Task: Add a signature Cooper Powell containing 'Thank you for your support, Cooper Powell' to email address softage.1@softage.net and add a folder Performance reviews
Action: Key pressed n
Screenshot: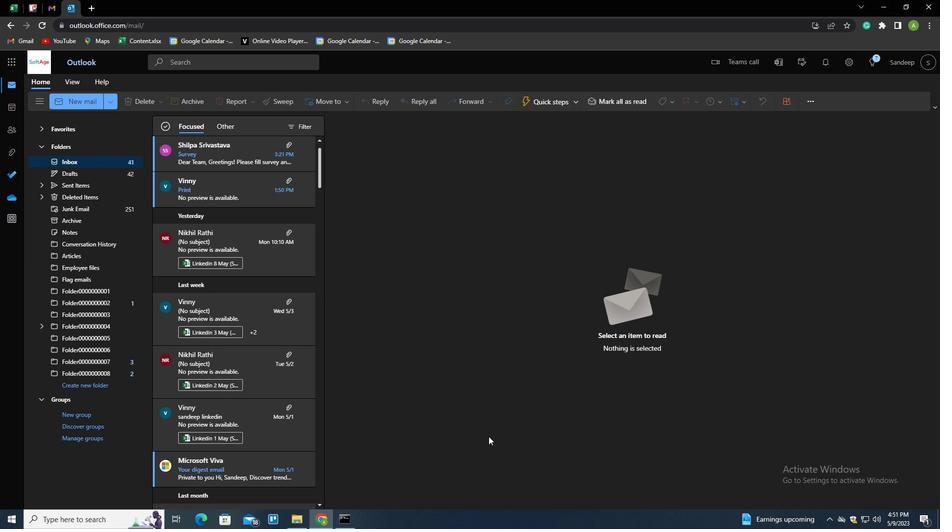 
Action: Mouse moved to (656, 103)
Screenshot: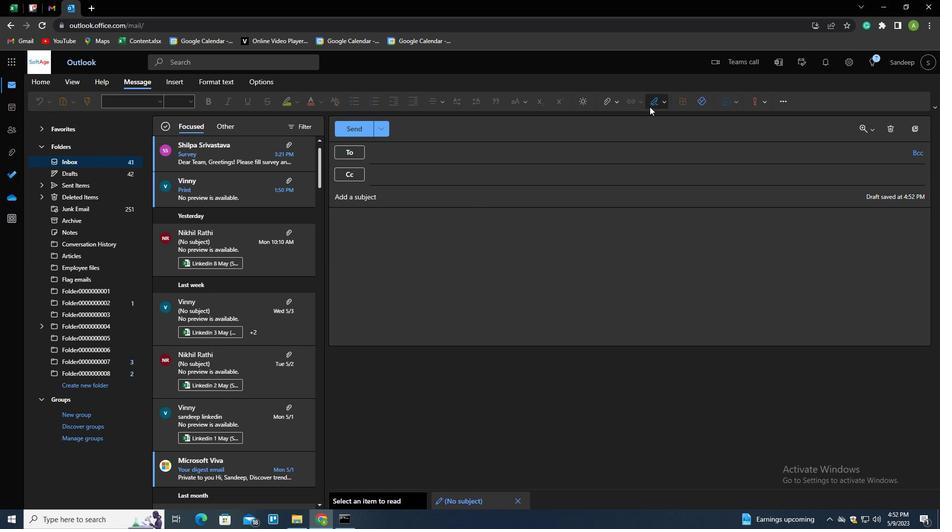 
Action: Mouse pressed left at (656, 103)
Screenshot: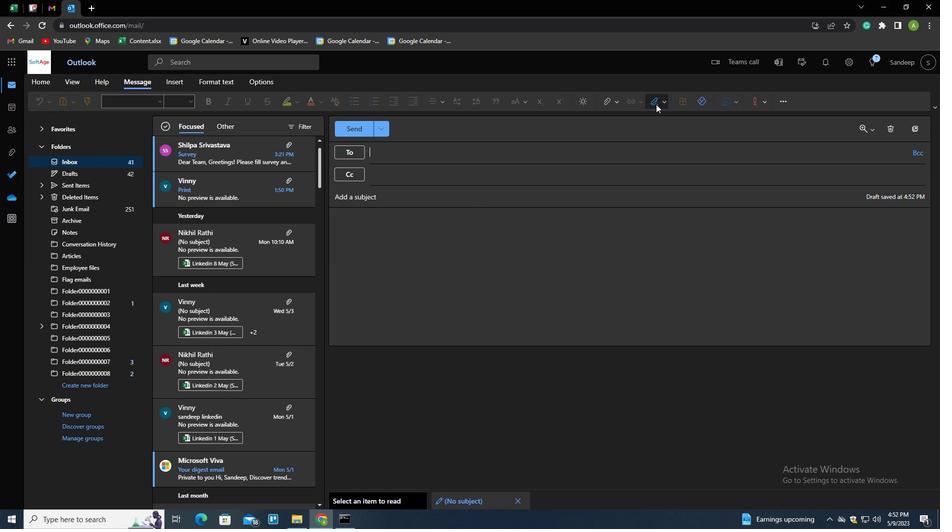 
Action: Mouse moved to (656, 117)
Screenshot: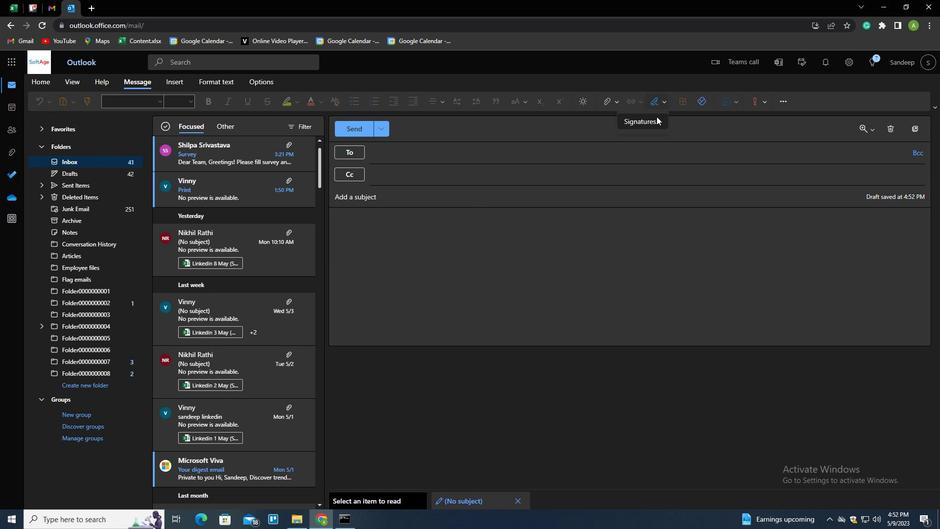 
Action: Mouse pressed left at (656, 117)
Screenshot: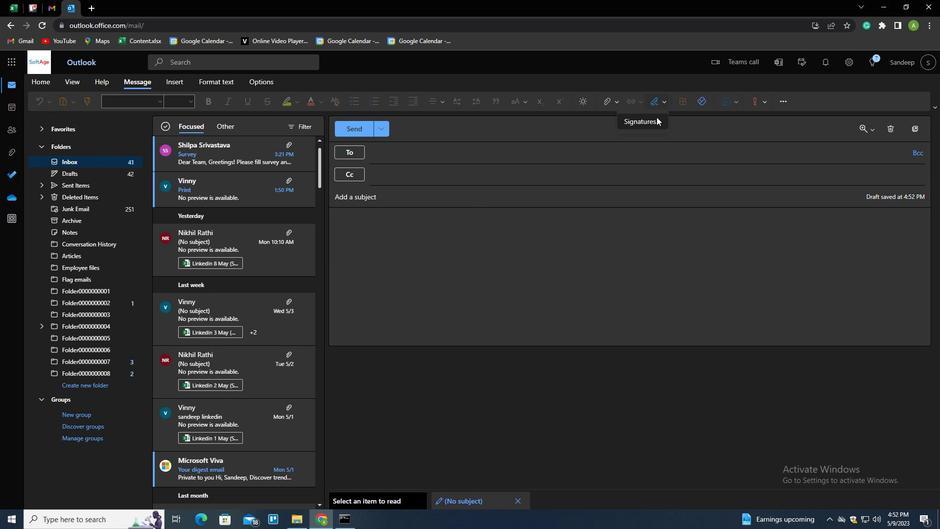
Action: Mouse moved to (582, 182)
Screenshot: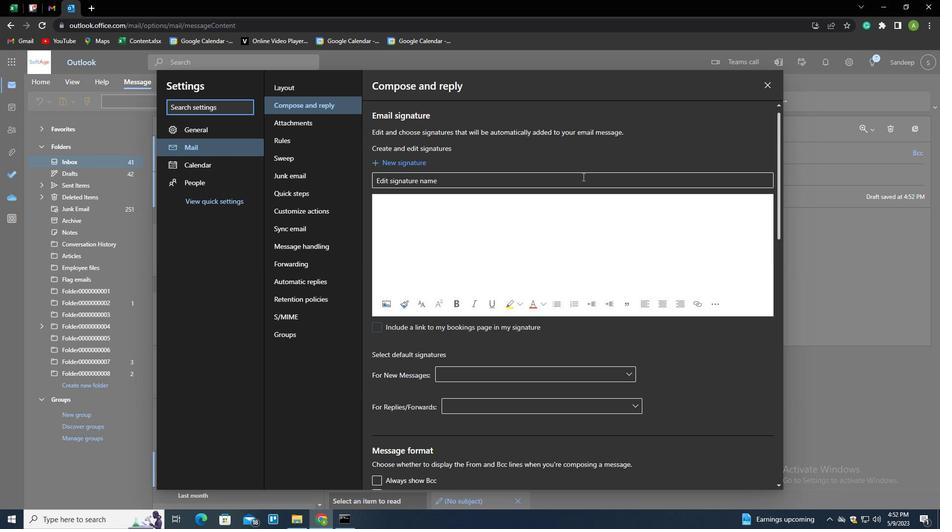 
Action: Mouse pressed left at (582, 182)
Screenshot: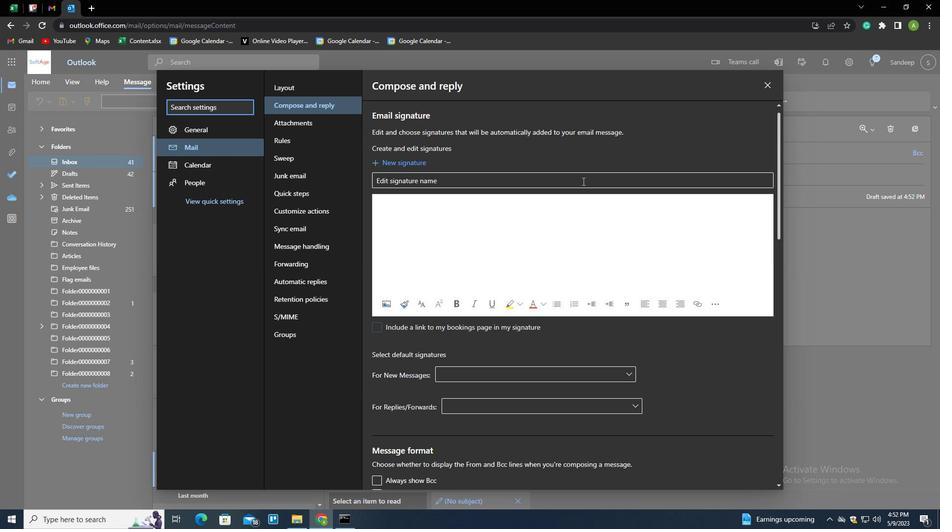 
Action: Key pressed <Key.shift>COOPER<Key.space><Key.shift><Key.shift><Key.shift><Key.shift><Key.shift><Key.shift><Key.shift><Key.shift>POWELL<Key.tab><Key.shift_r><Key.enter><Key.shift_r><Key.enter><Key.shift>THANK<Key.space>YOU<Key.space>FOR<Key.space>SUPPORT<Key.shift_r><Key.enter><Key.shift>COOPER<Key.space><Key.shift>POWELL
Screenshot: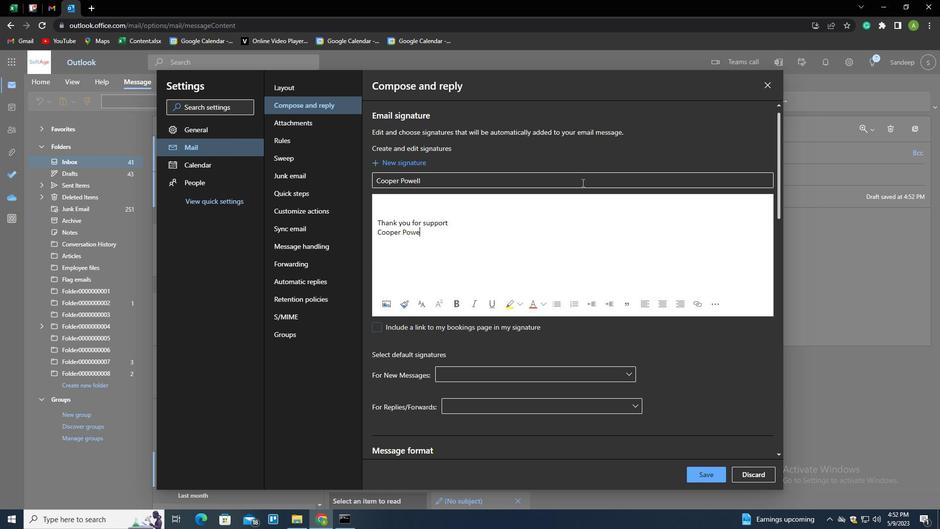 
Action: Mouse moved to (702, 473)
Screenshot: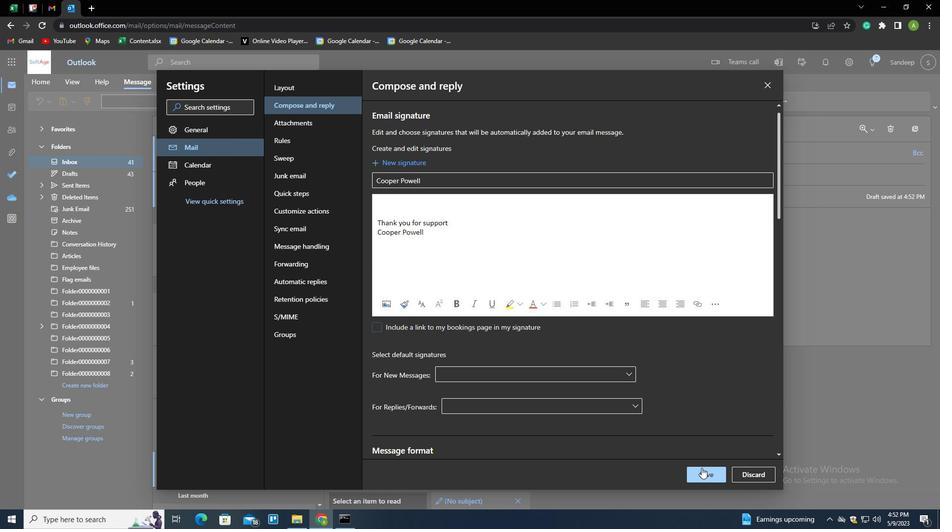 
Action: Mouse pressed left at (702, 473)
Screenshot: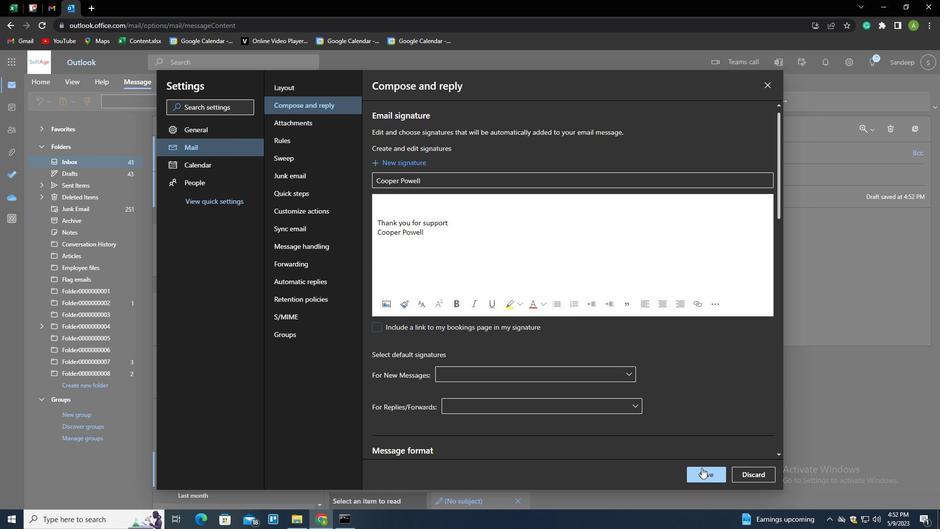 
Action: Mouse moved to (822, 338)
Screenshot: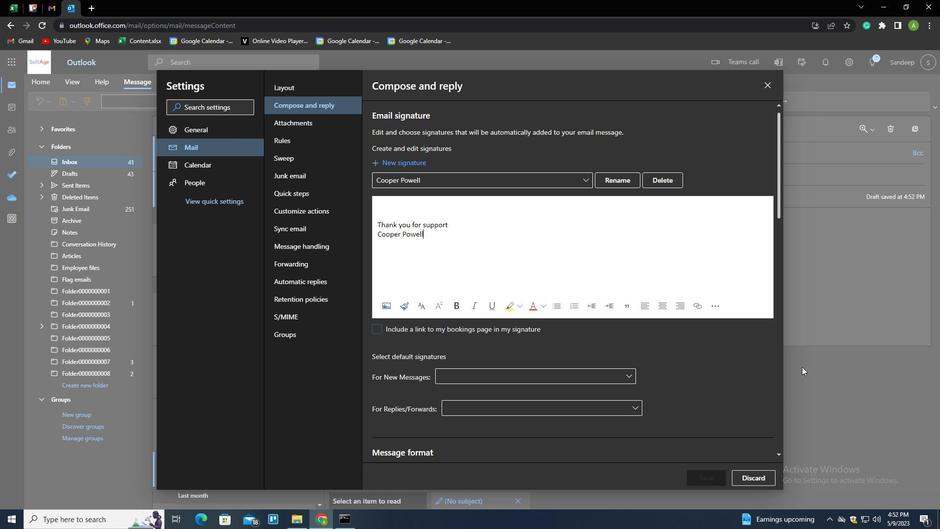 
Action: Mouse pressed left at (822, 338)
Screenshot: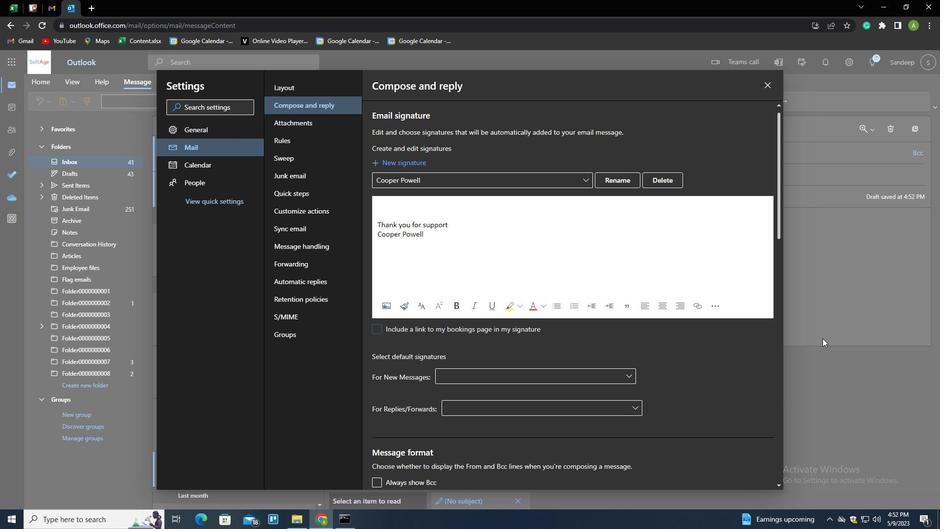 
Action: Mouse moved to (660, 104)
Screenshot: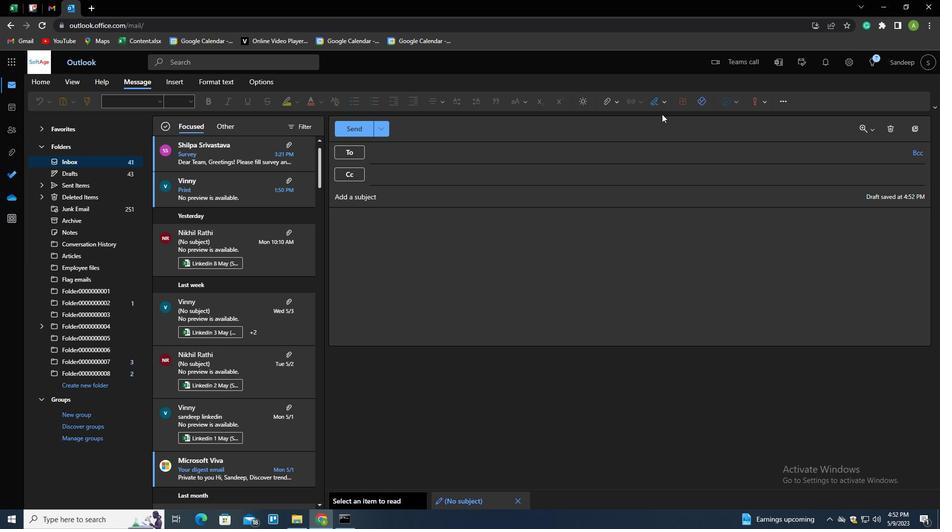 
Action: Mouse pressed left at (660, 104)
Screenshot: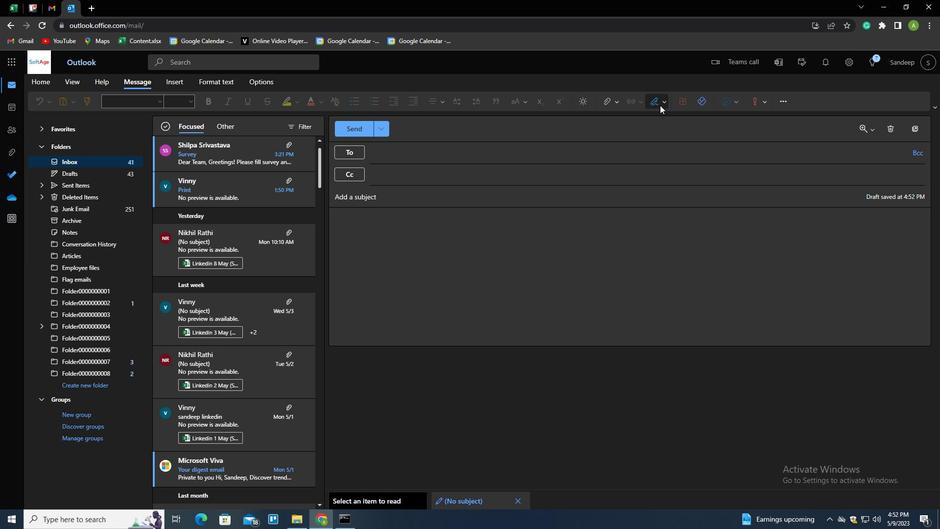 
Action: Mouse moved to (646, 120)
Screenshot: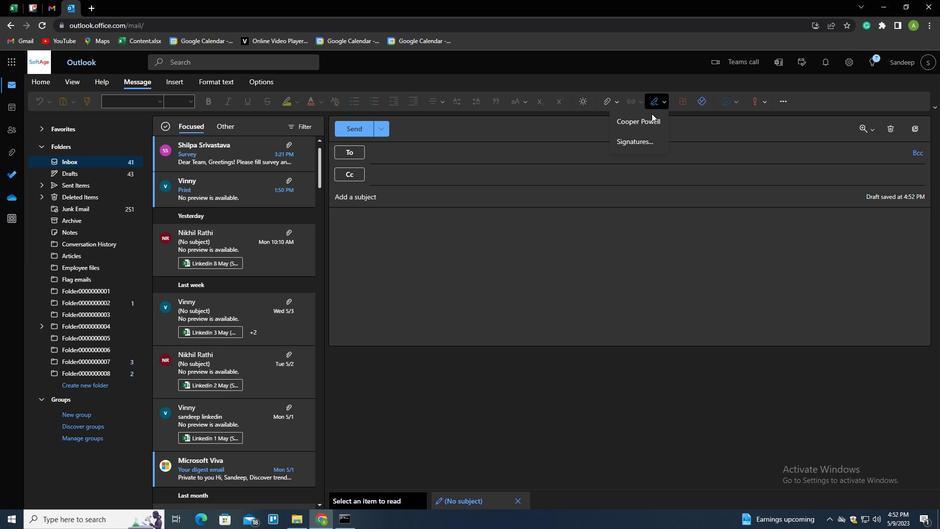 
Action: Mouse pressed left at (646, 120)
Screenshot: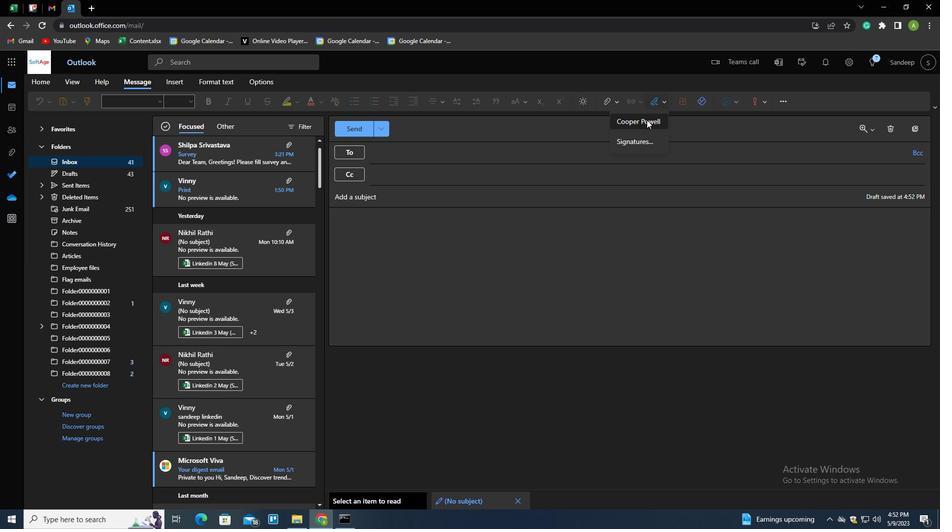 
Action: Mouse moved to (409, 151)
Screenshot: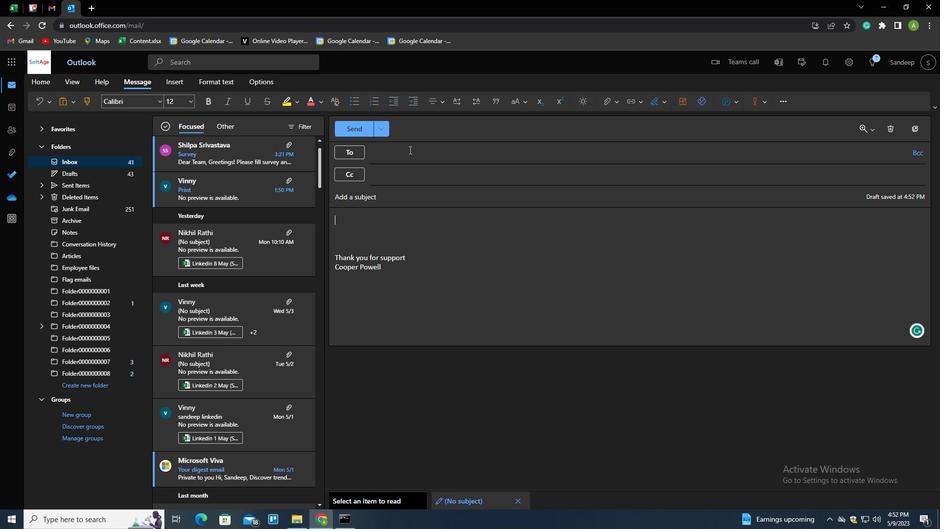 
Action: Mouse pressed left at (409, 151)
Screenshot: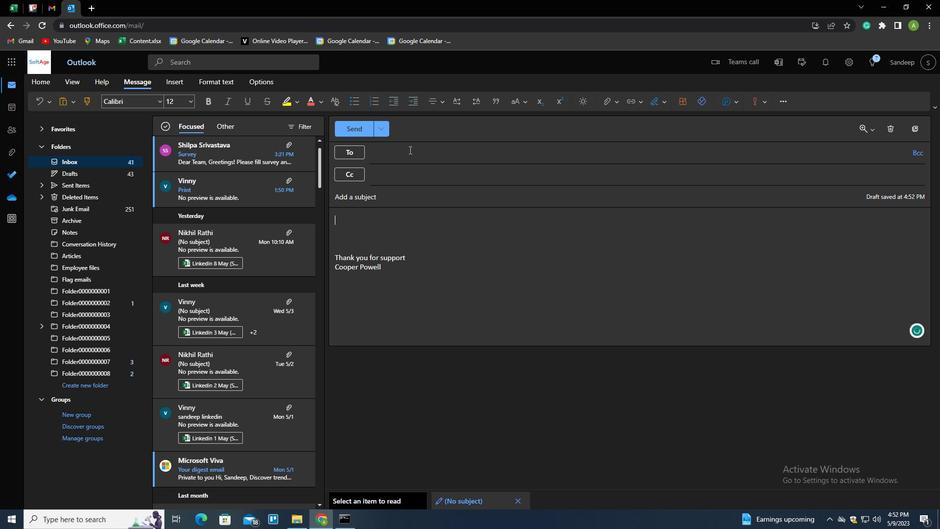 
Action: Key pressed SOFTAGE.1<Key.shift>@SOFTAGE.NET
Screenshot: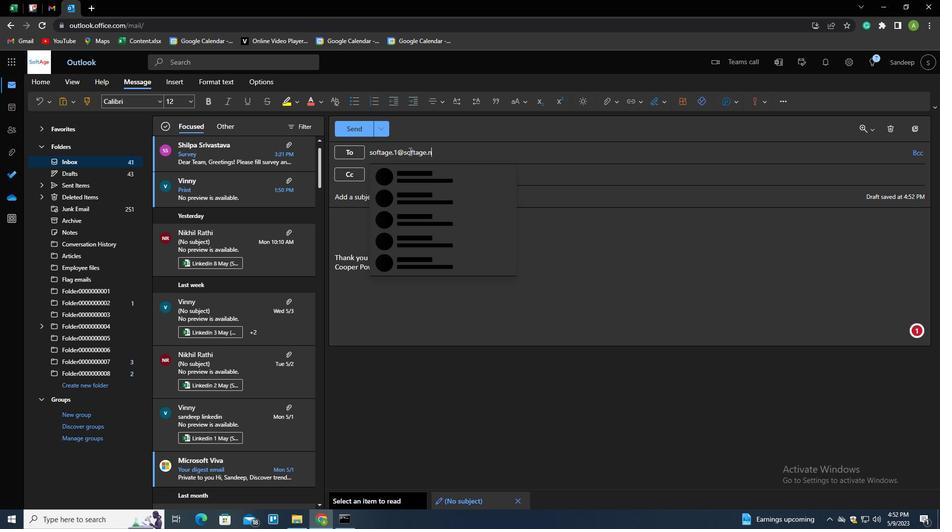 
Action: Mouse moved to (412, 181)
Screenshot: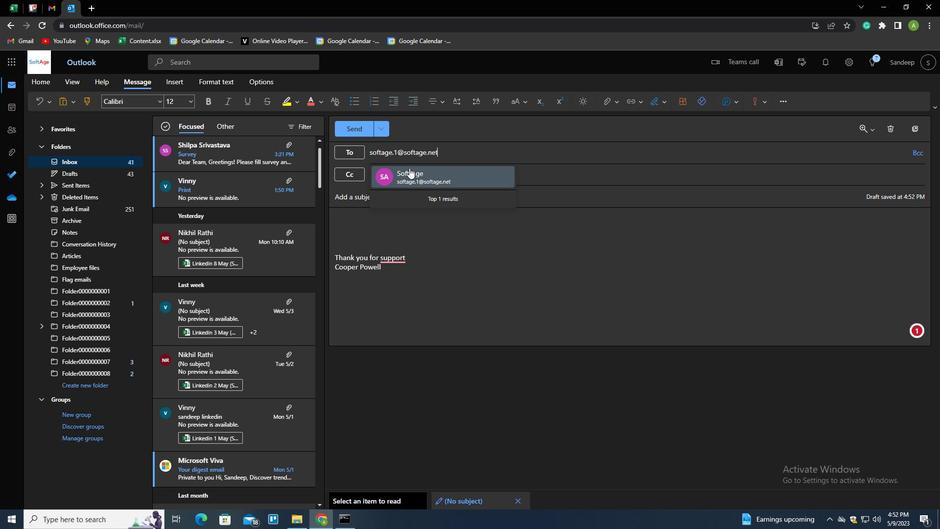 
Action: Mouse pressed left at (412, 181)
Screenshot: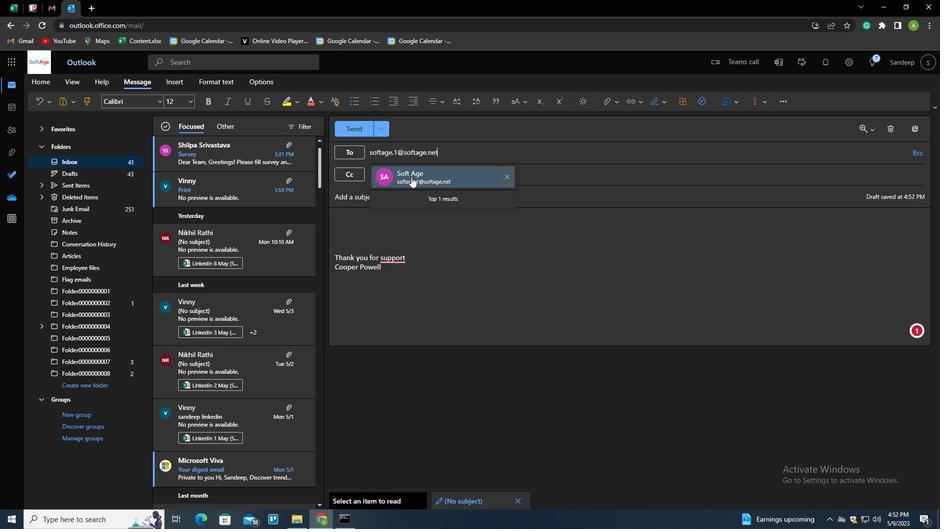 
Action: Mouse moved to (102, 383)
Screenshot: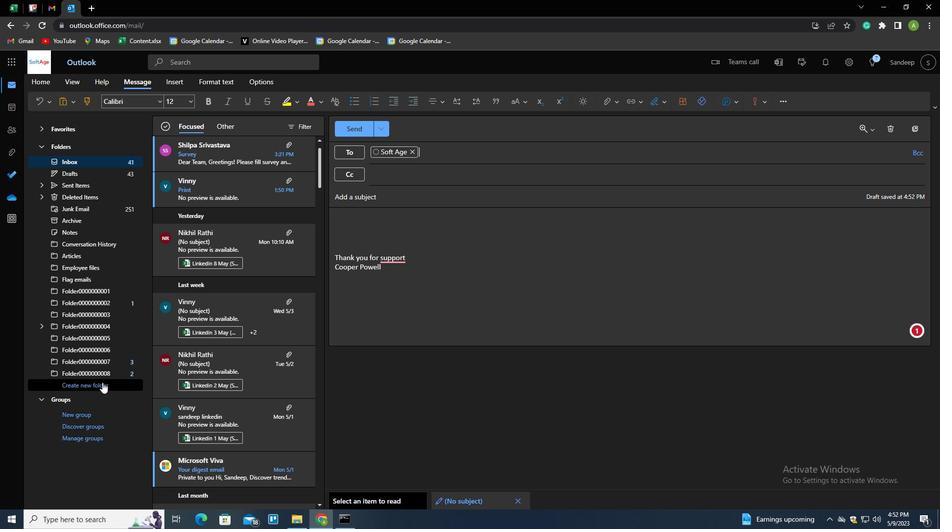 
Action: Mouse pressed left at (102, 383)
Screenshot: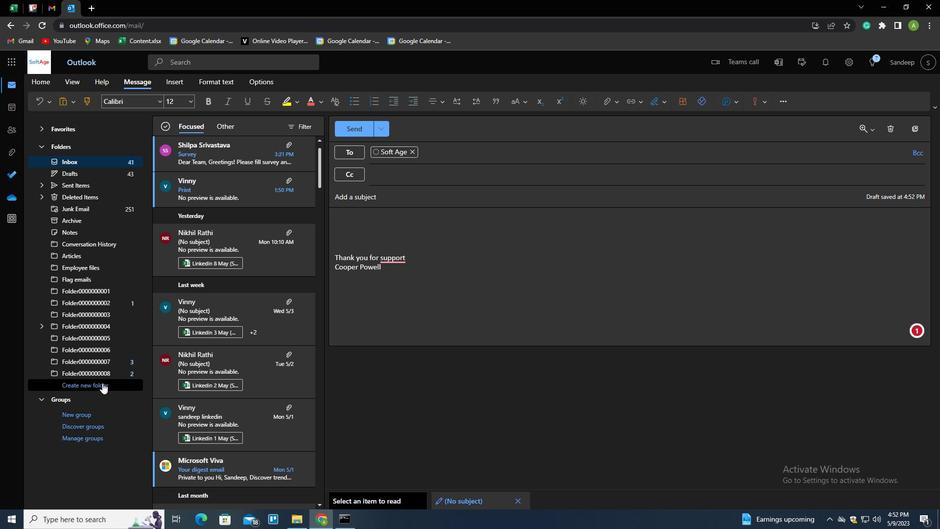 
Action: Key pressed <Key.shift><Key.shift><Key.shift><Key.shift><Key.shift><Key.shift><Key.shift><Key.shift><Key.shift><Key.shift><Key.shift><Key.shift><Key.shift><Key.shift><Key.shift><Key.shift><Key.shift><Key.shift><Key.shift><Key.shift><Key.shift><Key.shift><Key.shift><Key.shift><Key.shift><Key.shift><Key.shift><Key.shift><Key.shift><Key.shift><Key.shift><Key.shift><Key.shift><Key.shift><Key.shift><Key.shift><Key.shift><Key.shift><Key.shift><Key.shift><Key.shift>PERFORMANCE<Key.space>REVIEWS<Key.enter>
Screenshot: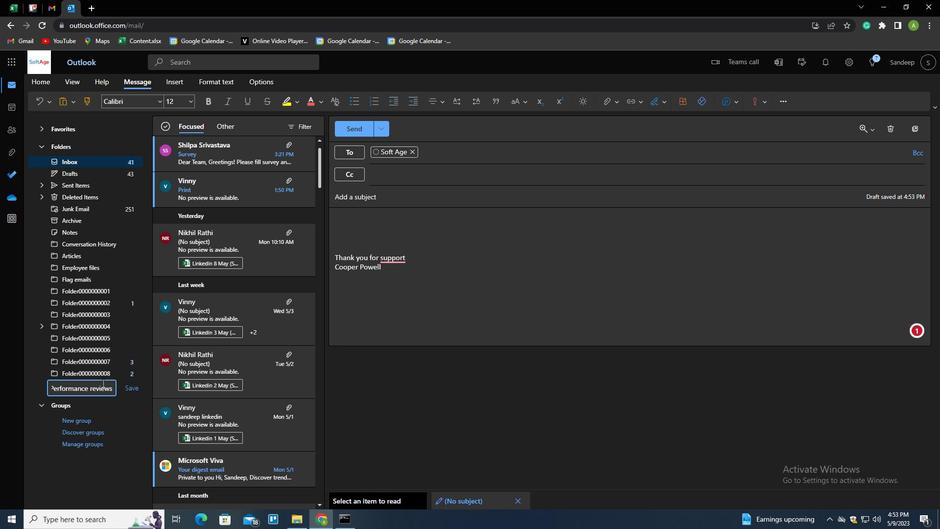 
